 Task: Set the Audio output pin for DirectShow input to -1.
Action: Mouse moved to (141, 79)
Screenshot: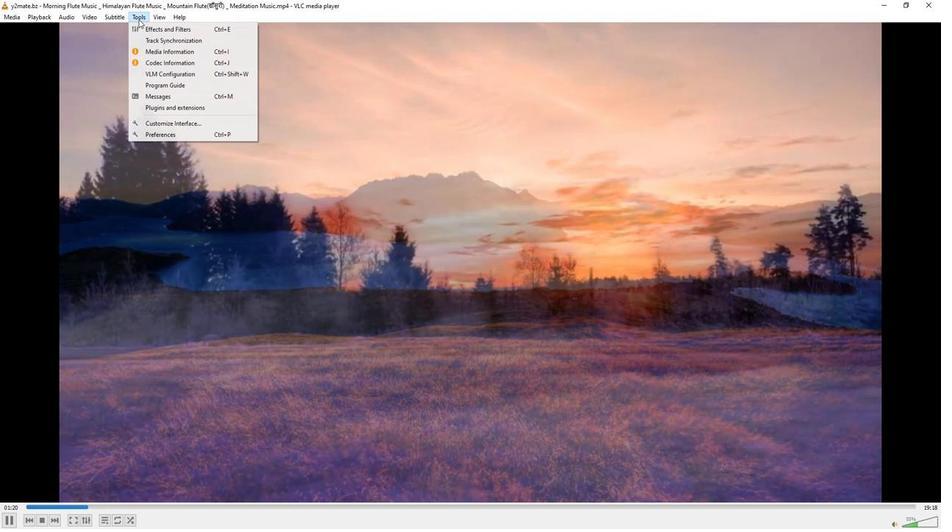 
Action: Mouse pressed left at (141, 79)
Screenshot: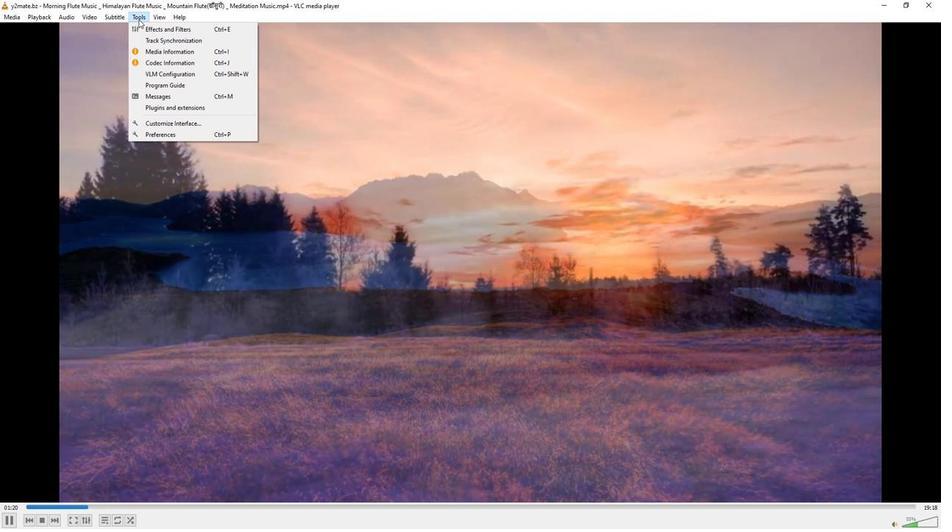 
Action: Mouse moved to (152, 175)
Screenshot: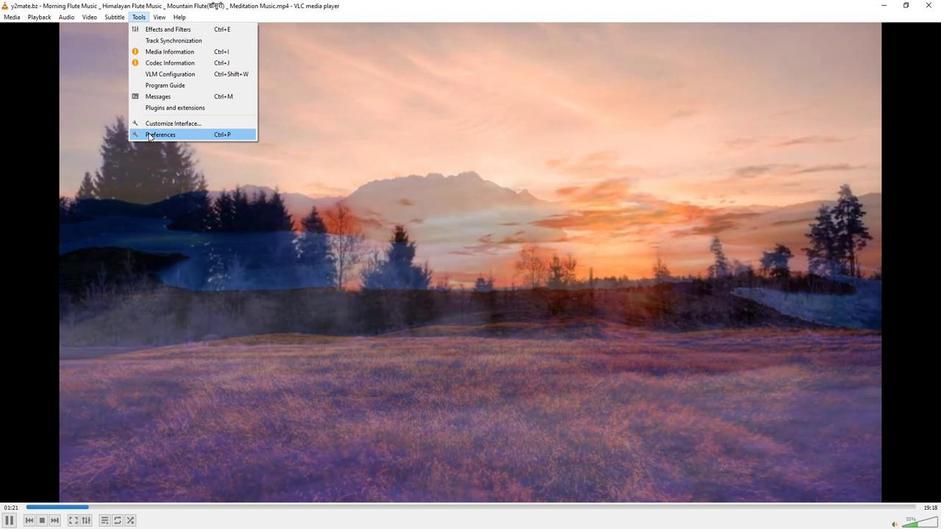 
Action: Mouse pressed left at (152, 175)
Screenshot: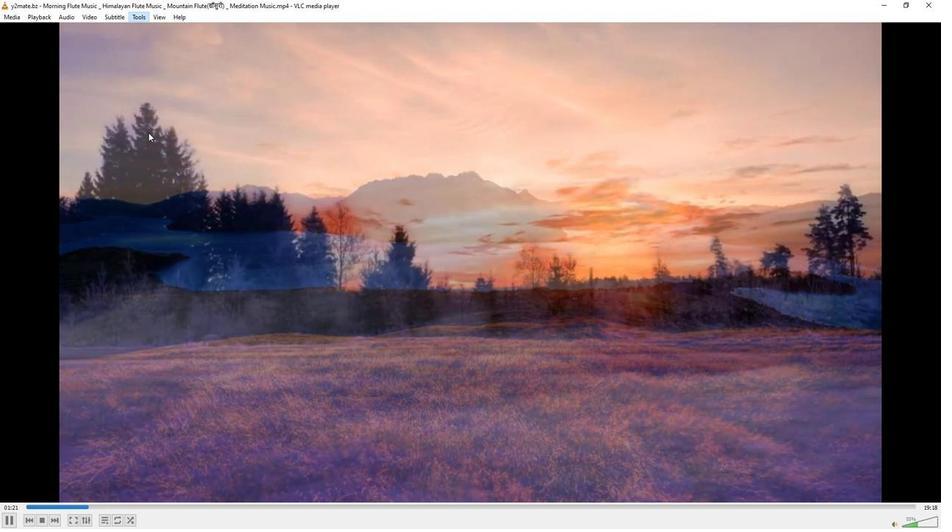 
Action: Mouse moved to (322, 427)
Screenshot: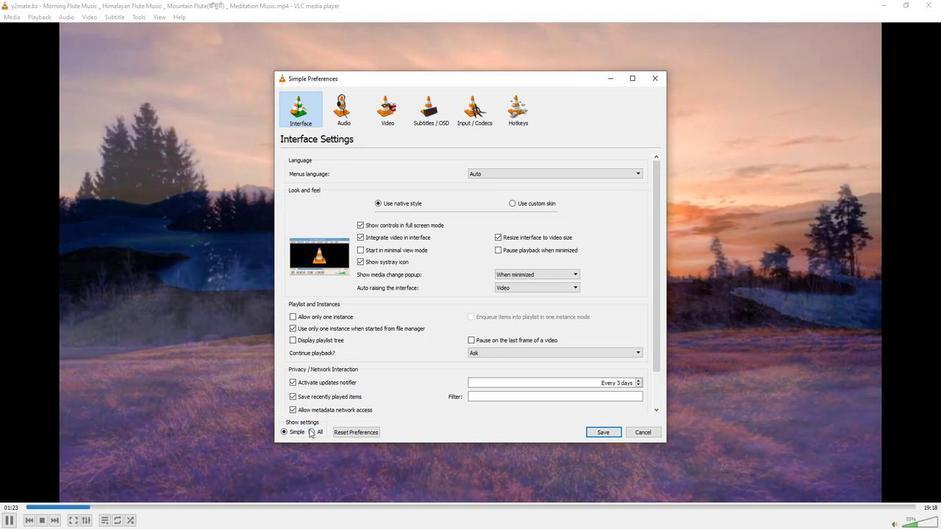 
Action: Mouse pressed left at (322, 427)
Screenshot: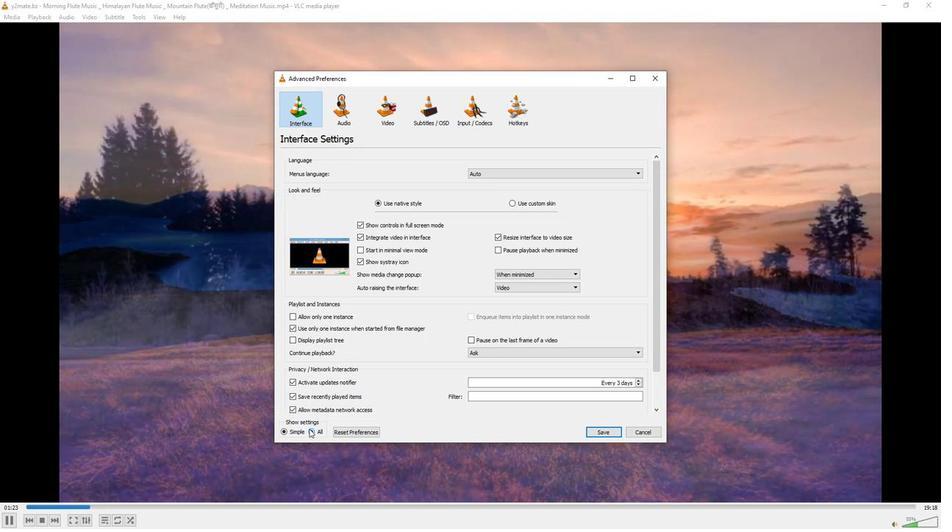 
Action: Mouse moved to (311, 285)
Screenshot: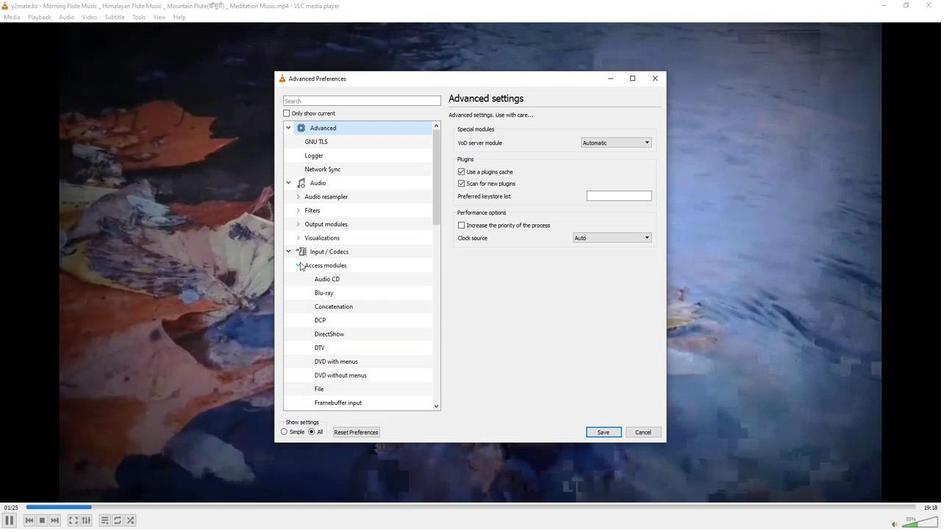 
Action: Mouse pressed left at (311, 285)
Screenshot: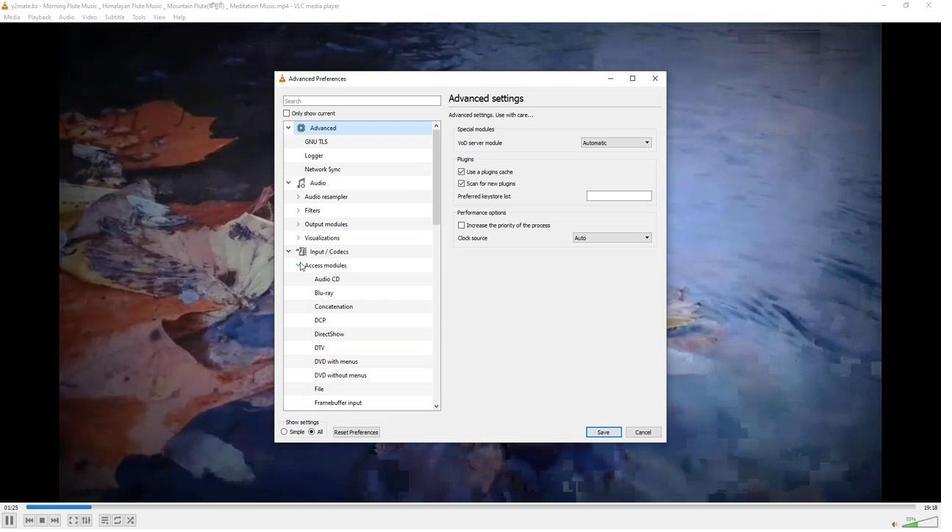 
Action: Mouse moved to (334, 345)
Screenshot: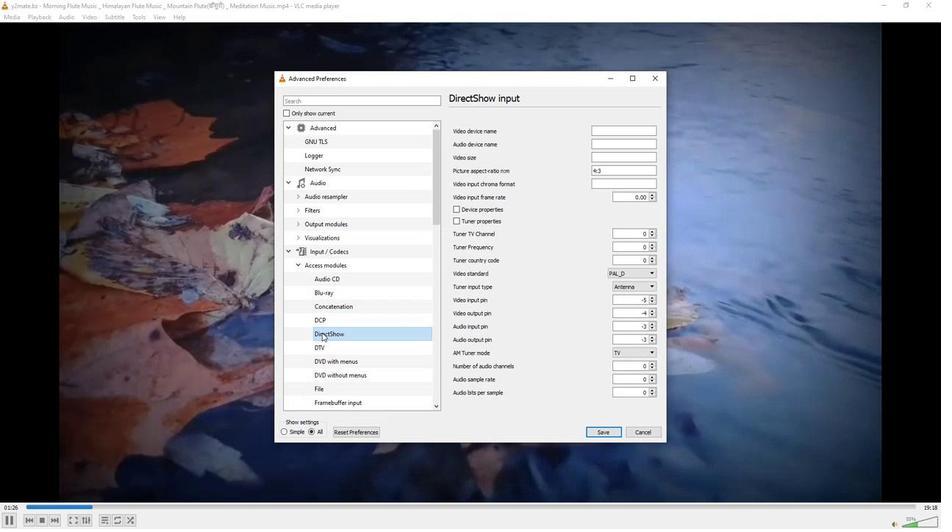 
Action: Mouse pressed left at (334, 345)
Screenshot: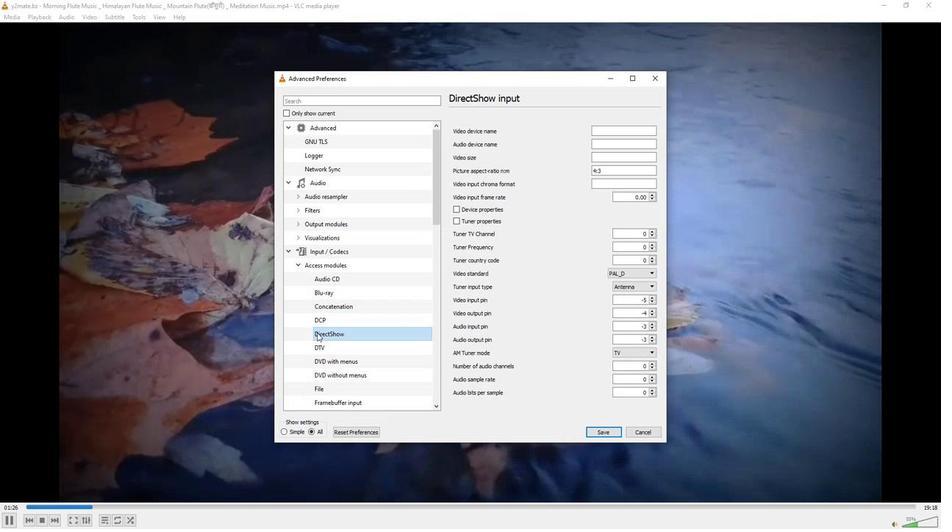
Action: Mouse moved to (684, 350)
Screenshot: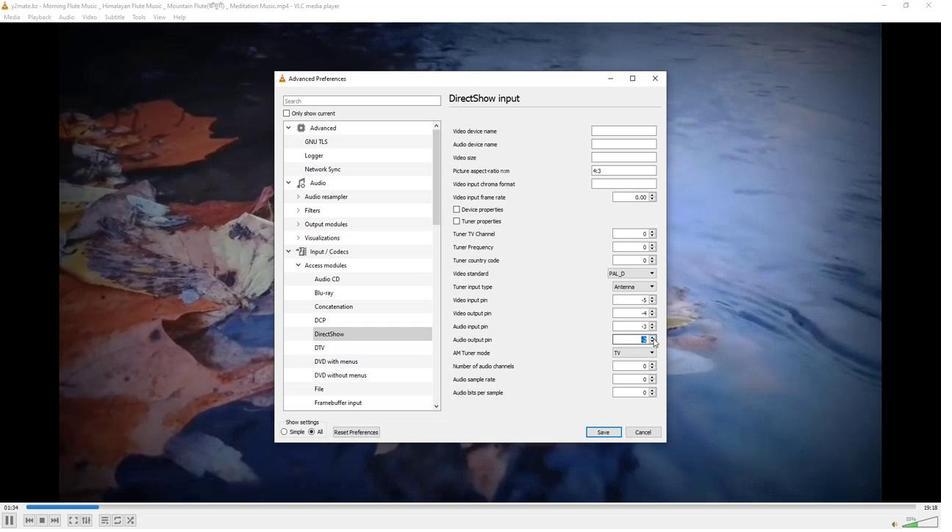 
Action: Mouse pressed left at (684, 350)
Screenshot: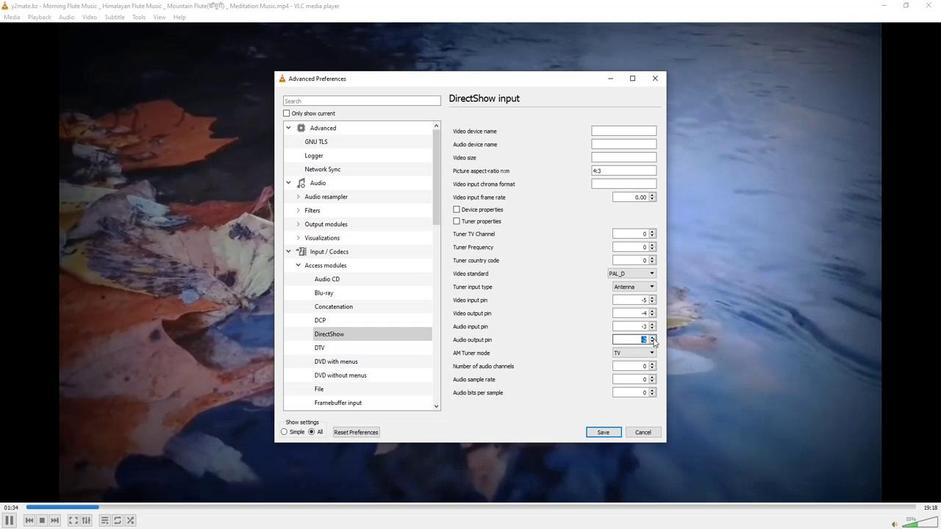 
Action: Mouse pressed left at (684, 350)
Screenshot: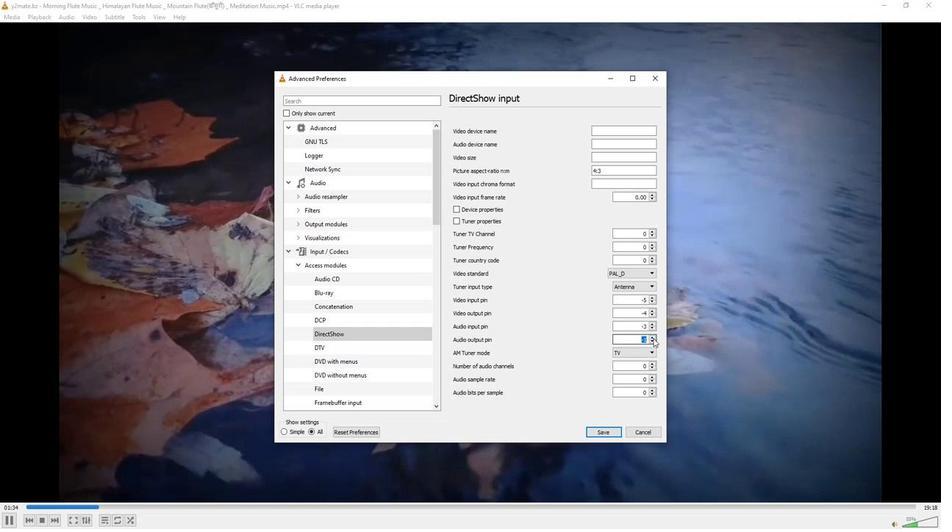 
Action: Mouse moved to (634, 354)
Screenshot: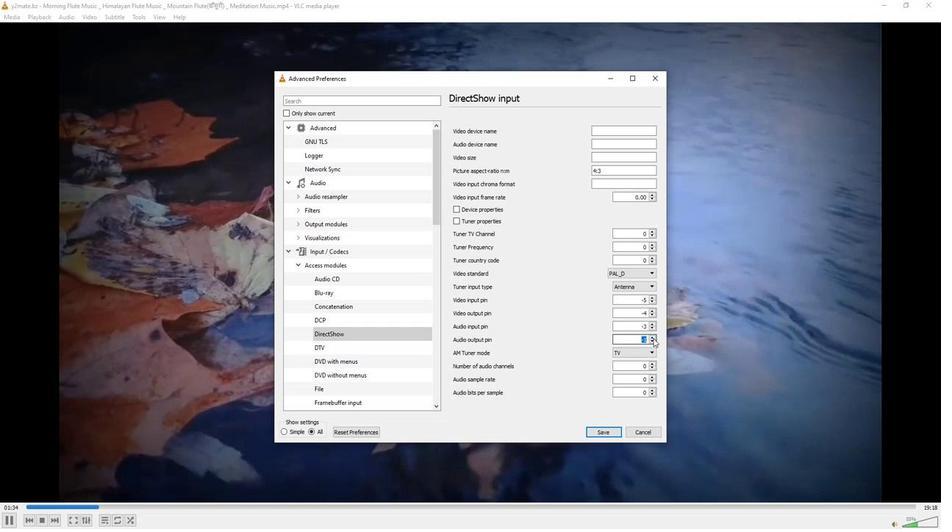 
Action: Mouse pressed left at (634, 354)
Screenshot: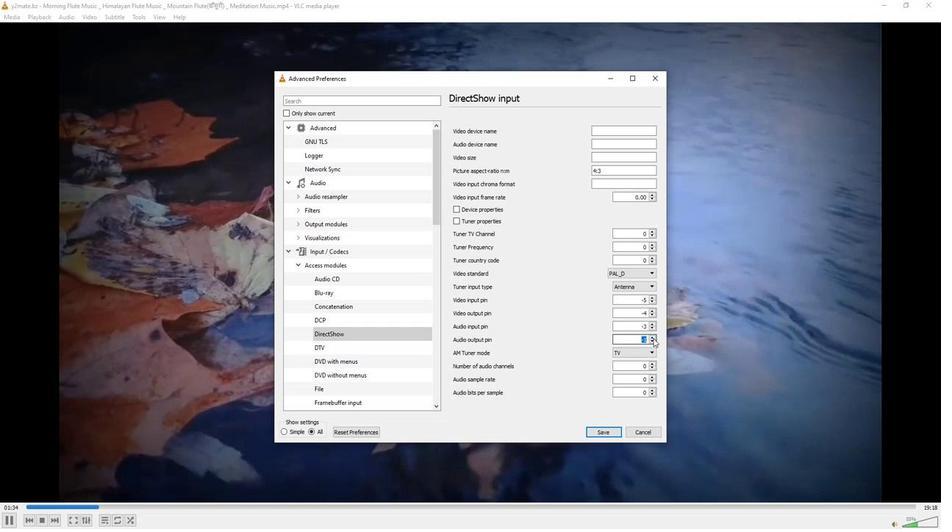 
